 Task: Add Pacifica Persian Rose Spray Perfume, Clean Fragrance, Vegan to the cart.
Action: Mouse moved to (295, 147)
Screenshot: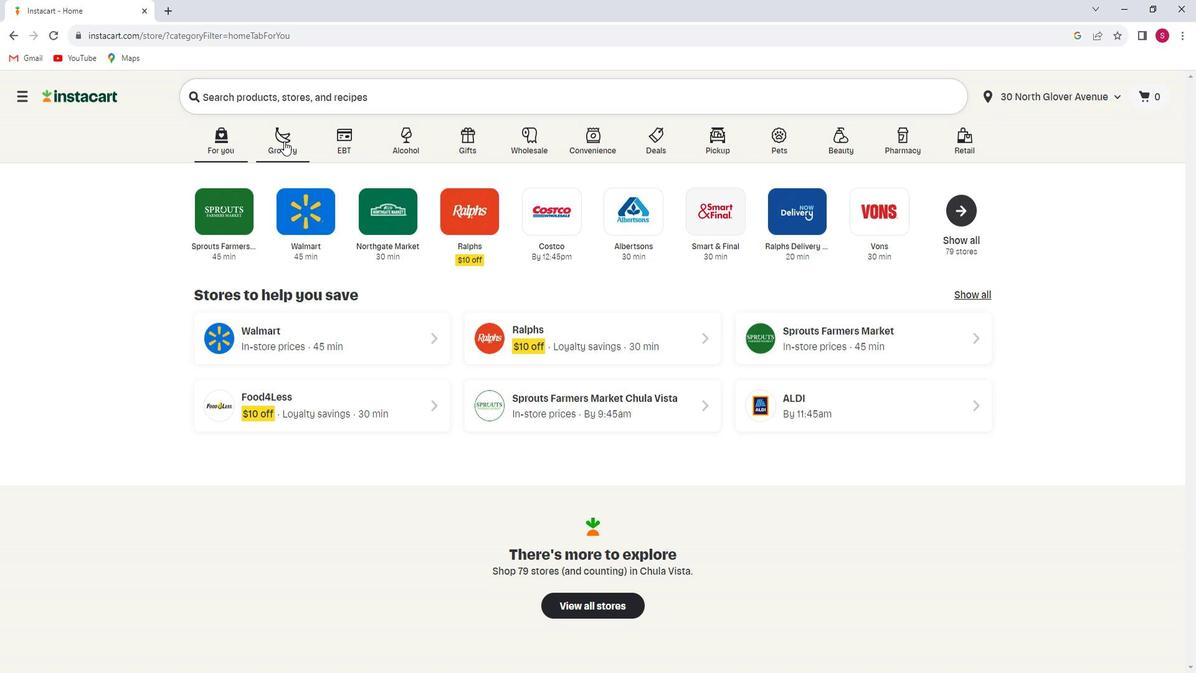 
Action: Mouse pressed left at (295, 147)
Screenshot: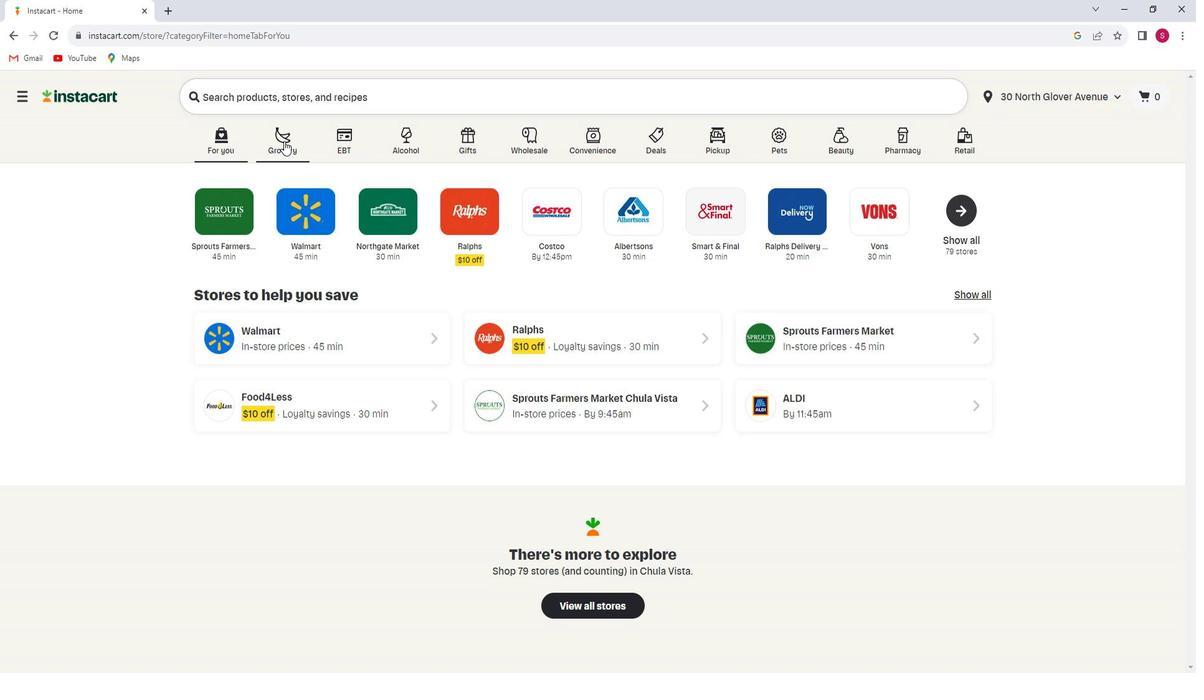 
Action: Mouse moved to (297, 365)
Screenshot: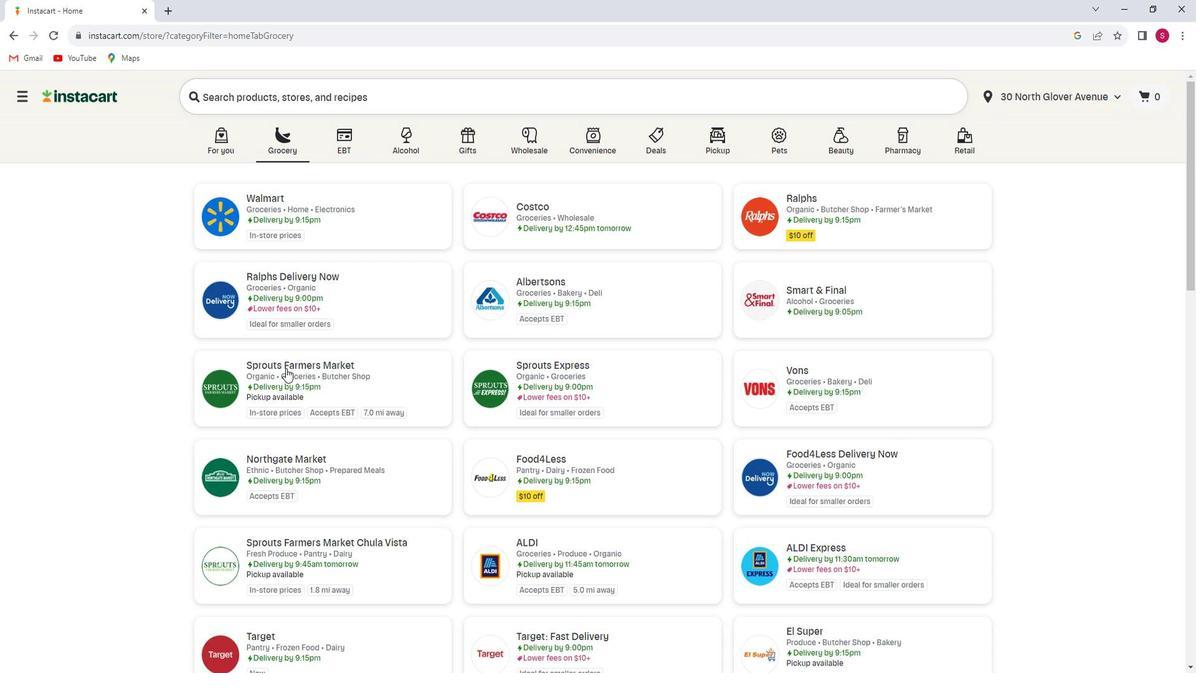 
Action: Mouse pressed left at (297, 365)
Screenshot: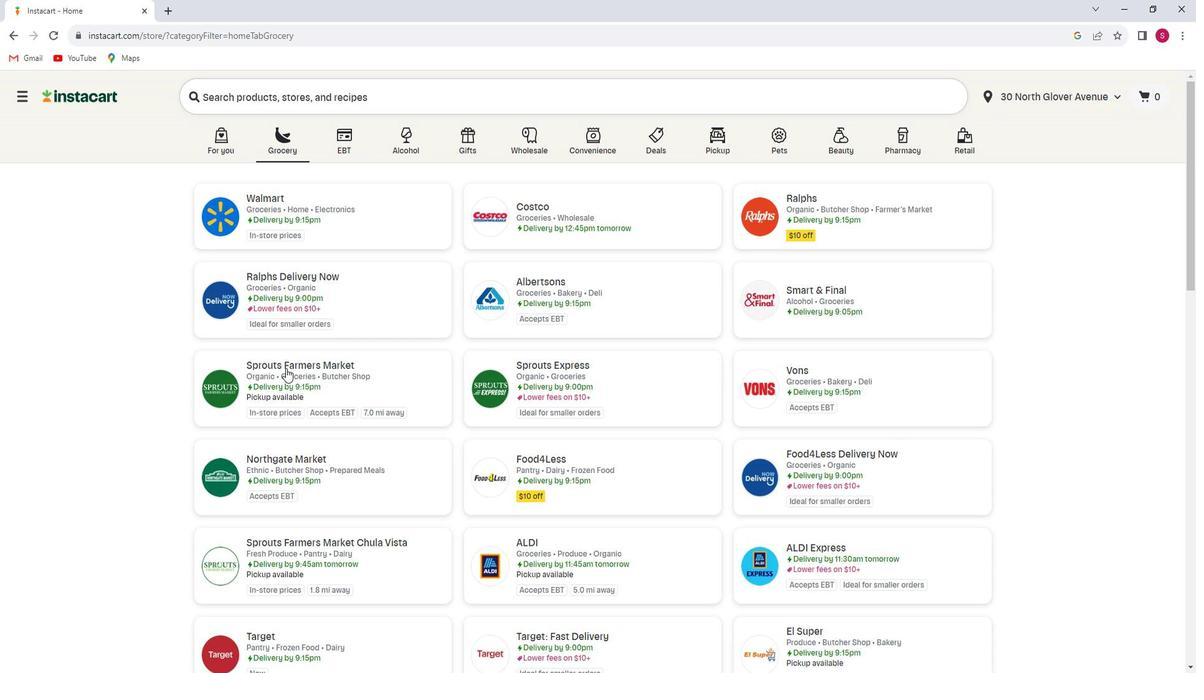 
Action: Mouse moved to (105, 412)
Screenshot: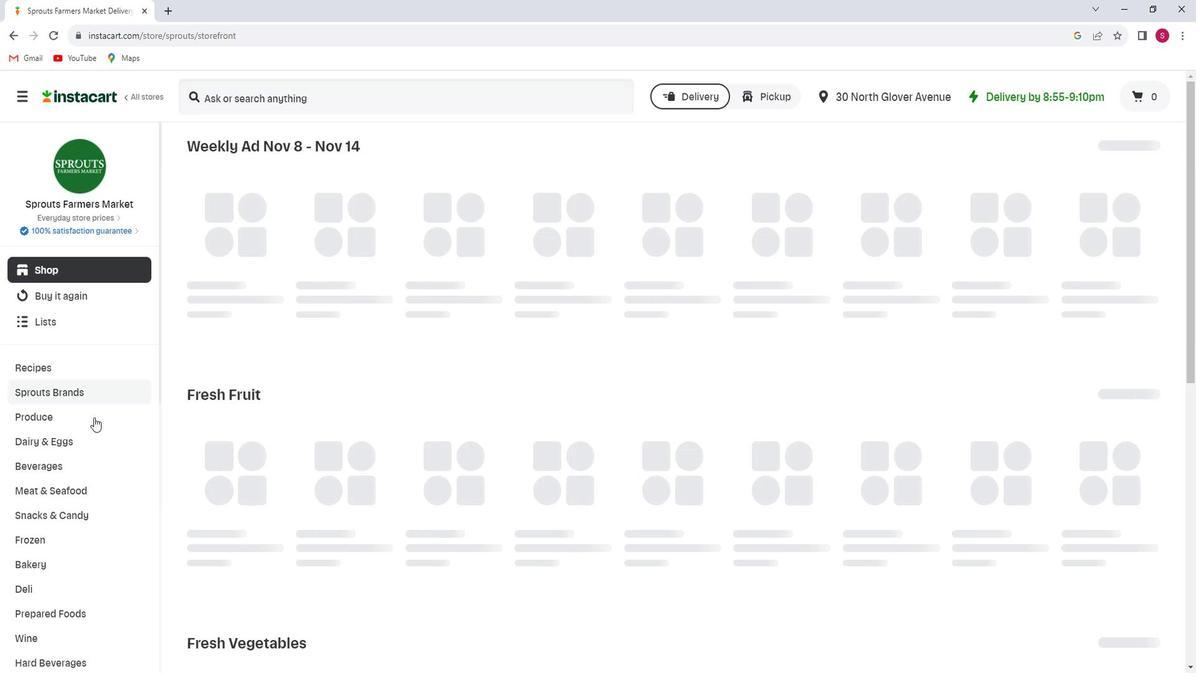 
Action: Mouse scrolled (105, 411) with delta (0, 0)
Screenshot: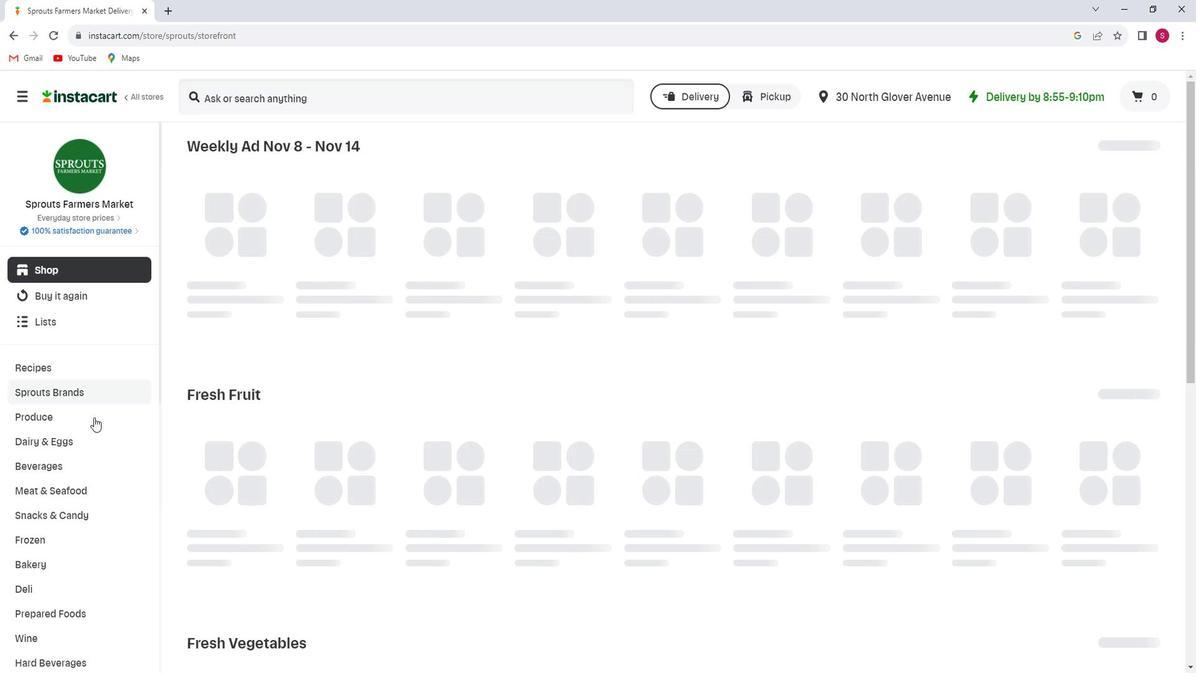 
Action: Mouse moved to (104, 417)
Screenshot: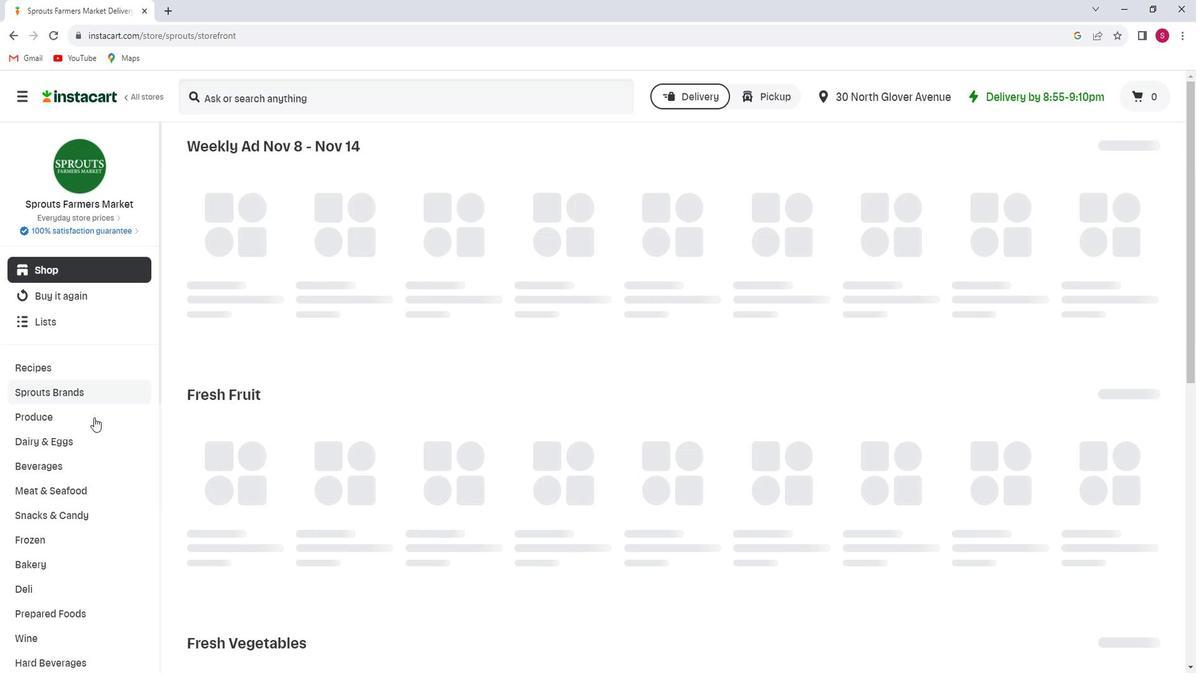 
Action: Mouse scrolled (104, 416) with delta (0, 0)
Screenshot: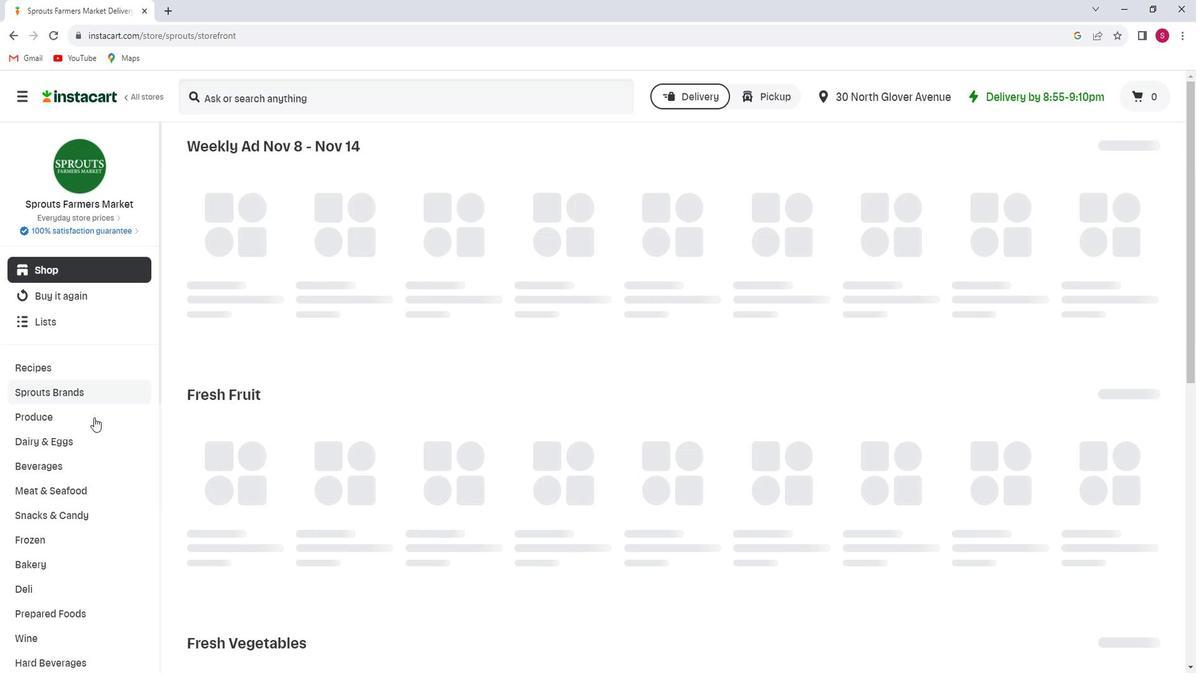 
Action: Mouse scrolled (104, 416) with delta (0, 0)
Screenshot: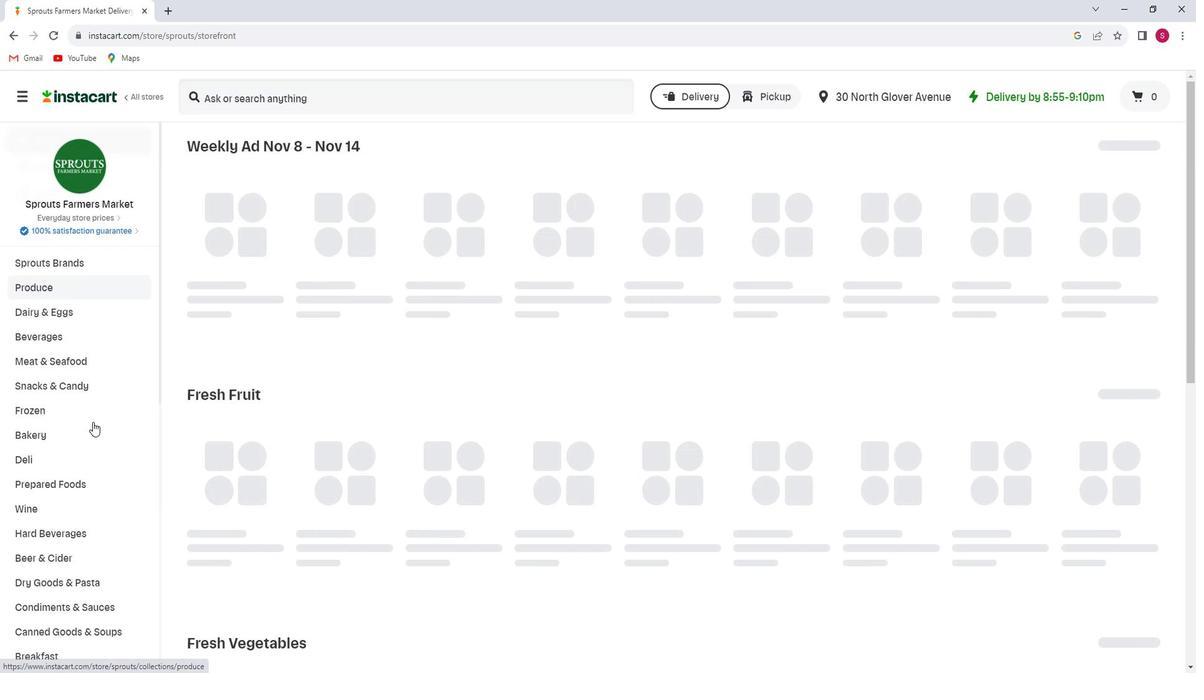 
Action: Mouse scrolled (104, 416) with delta (0, 0)
Screenshot: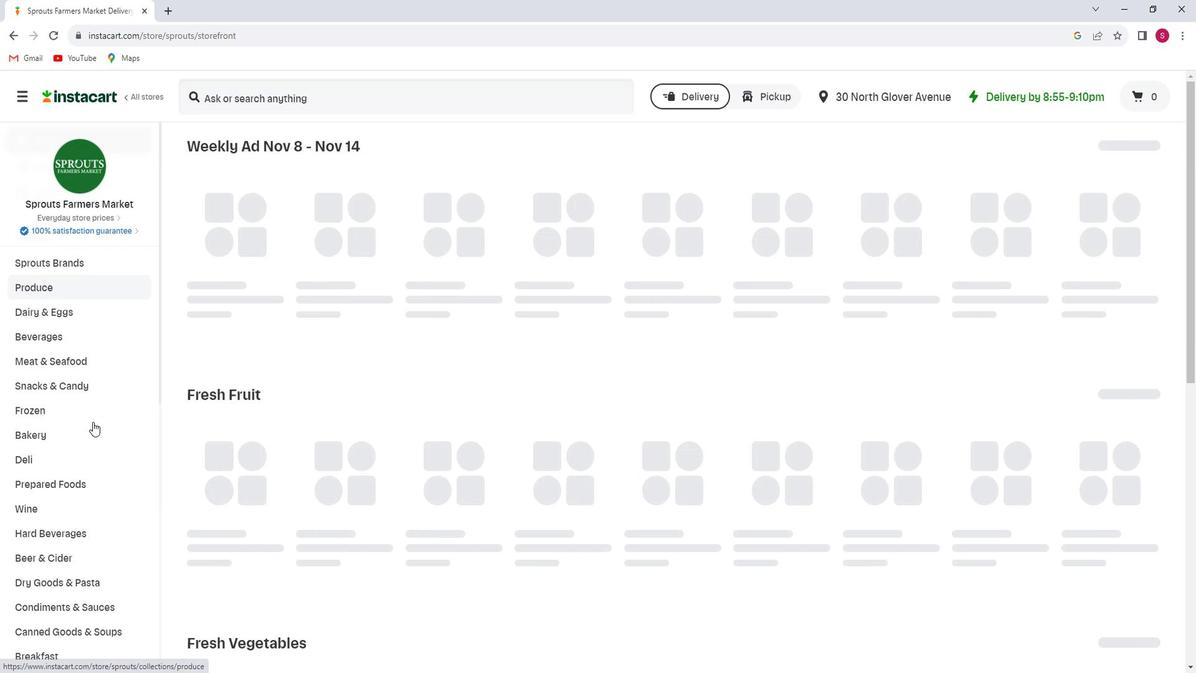 
Action: Mouse scrolled (104, 416) with delta (0, 0)
Screenshot: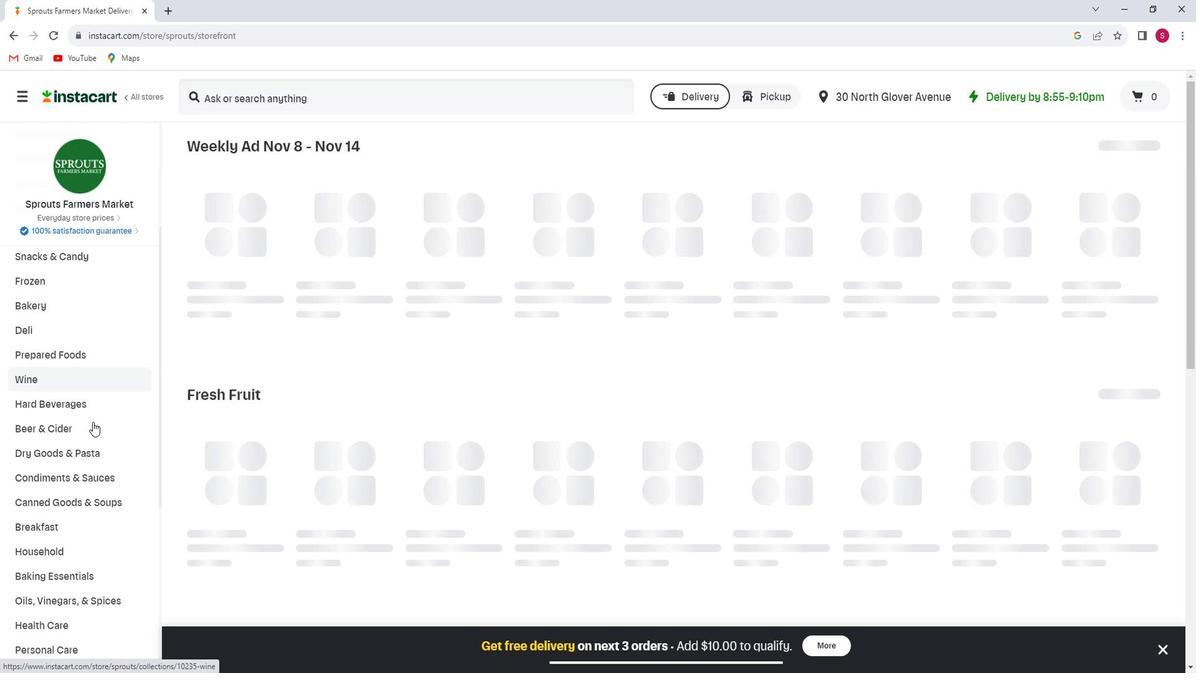 
Action: Mouse moved to (87, 446)
Screenshot: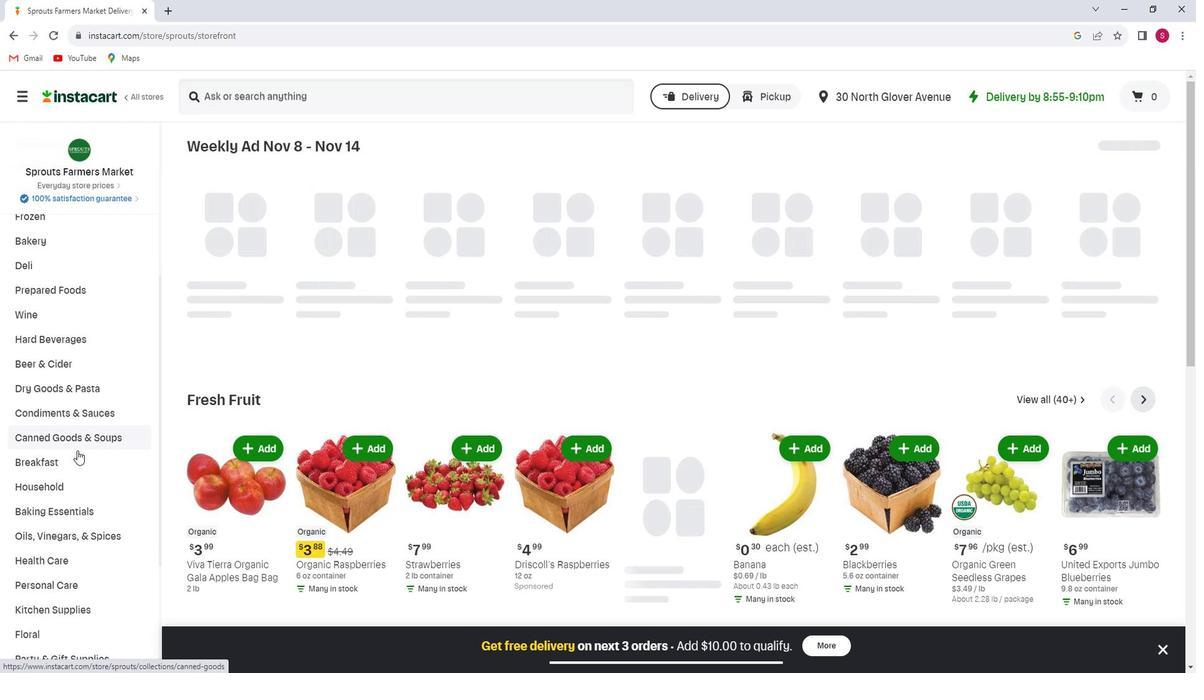 
Action: Mouse scrolled (87, 445) with delta (0, 0)
Screenshot: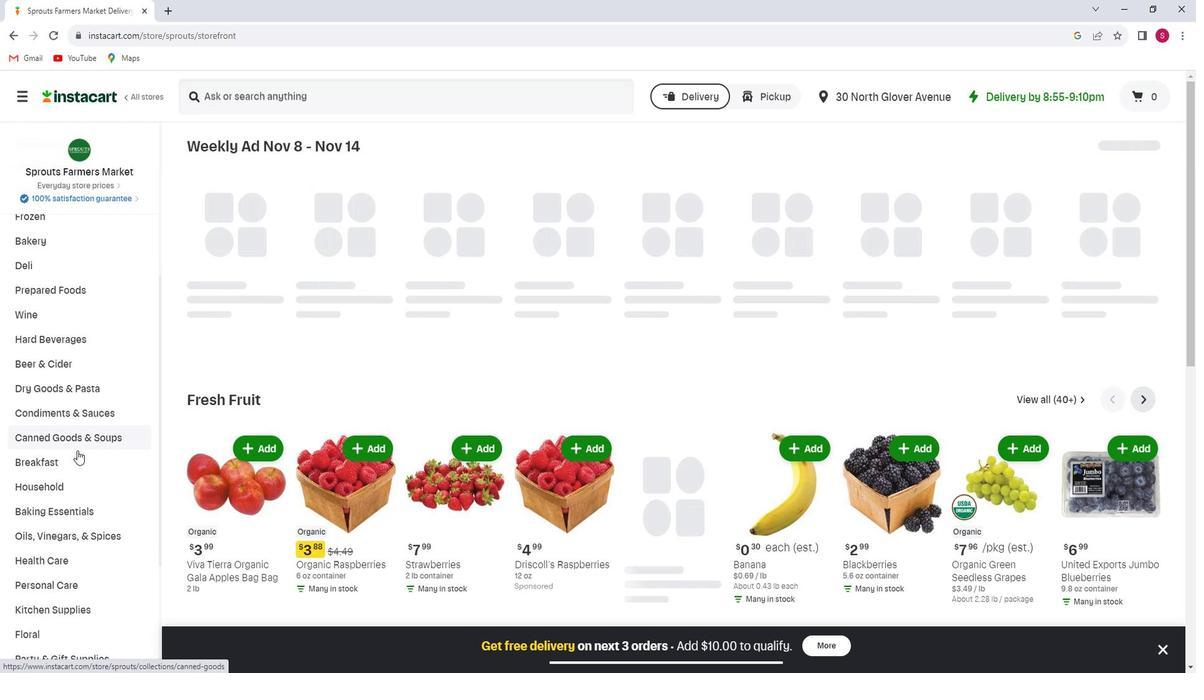 
Action: Mouse moved to (86, 448)
Screenshot: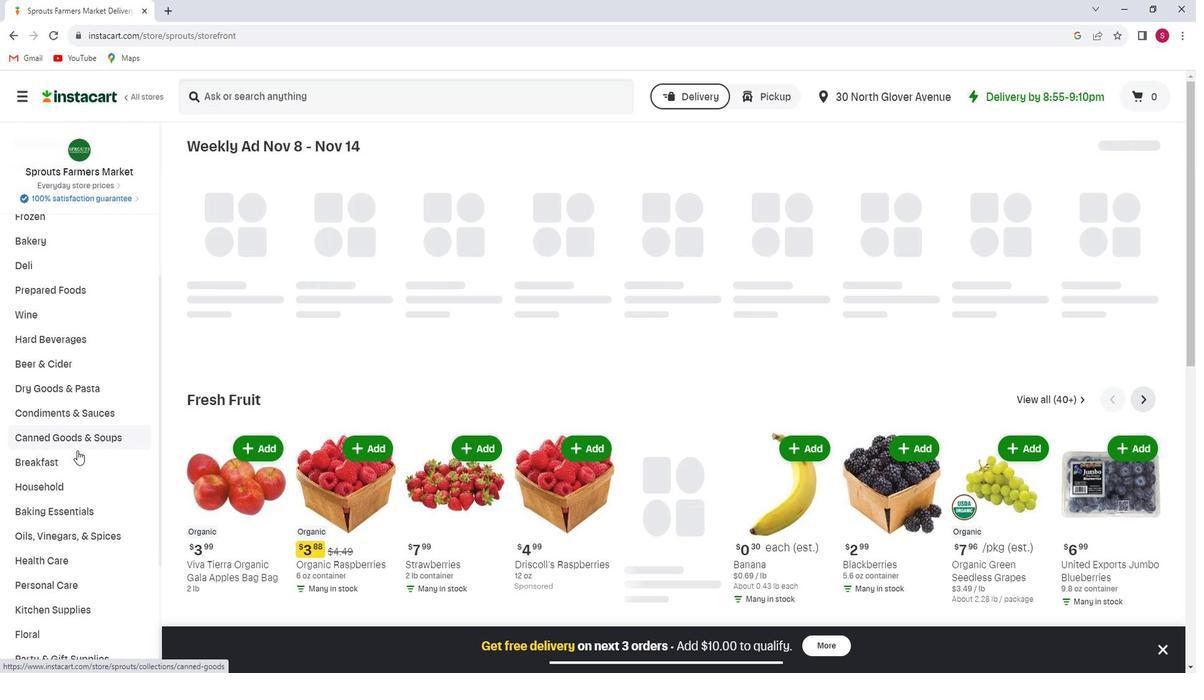 
Action: Mouse scrolled (86, 447) with delta (0, 0)
Screenshot: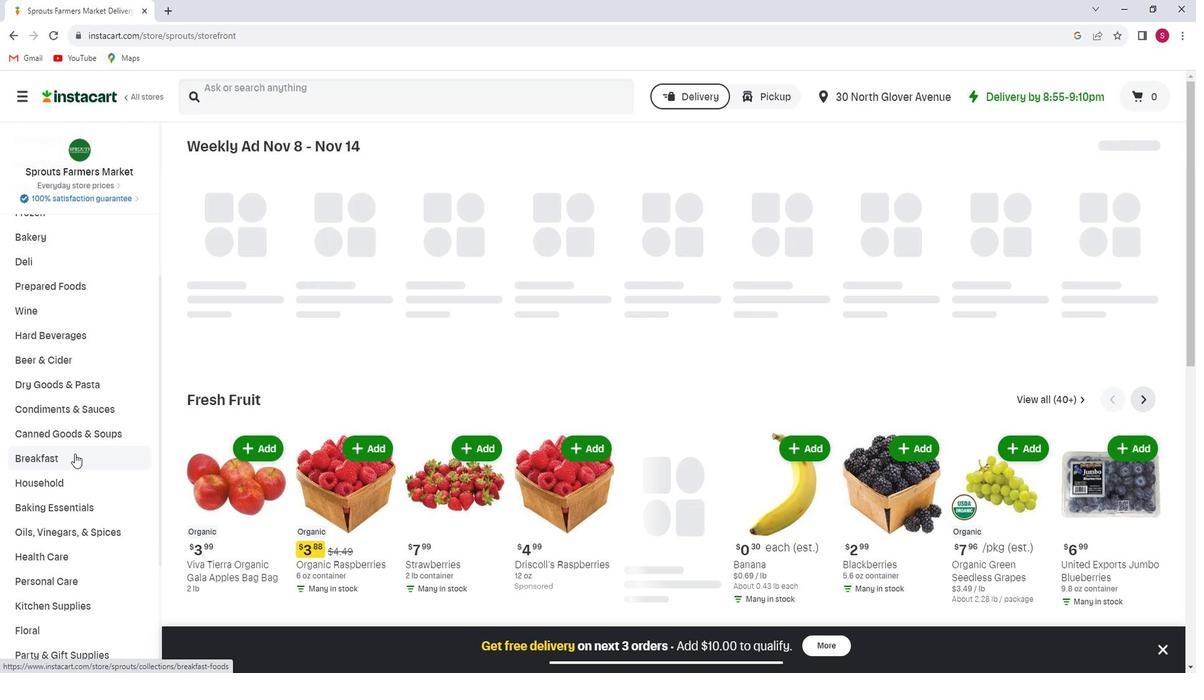 
Action: Mouse moved to (81, 450)
Screenshot: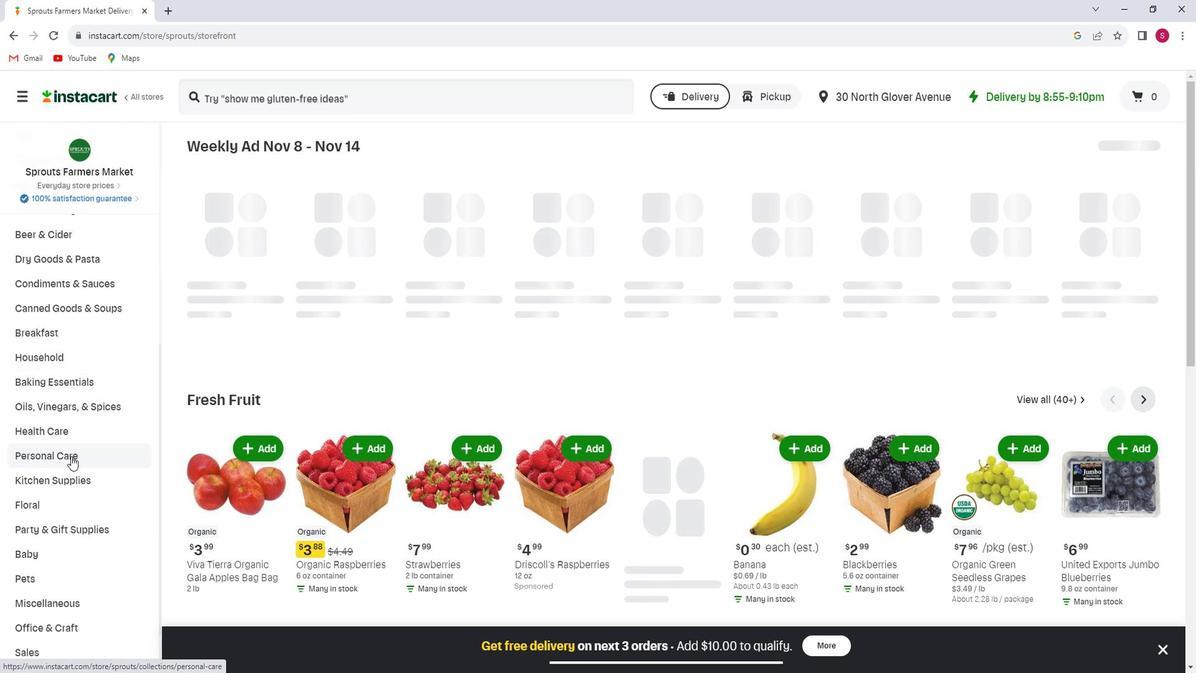 
Action: Mouse pressed left at (81, 450)
Screenshot: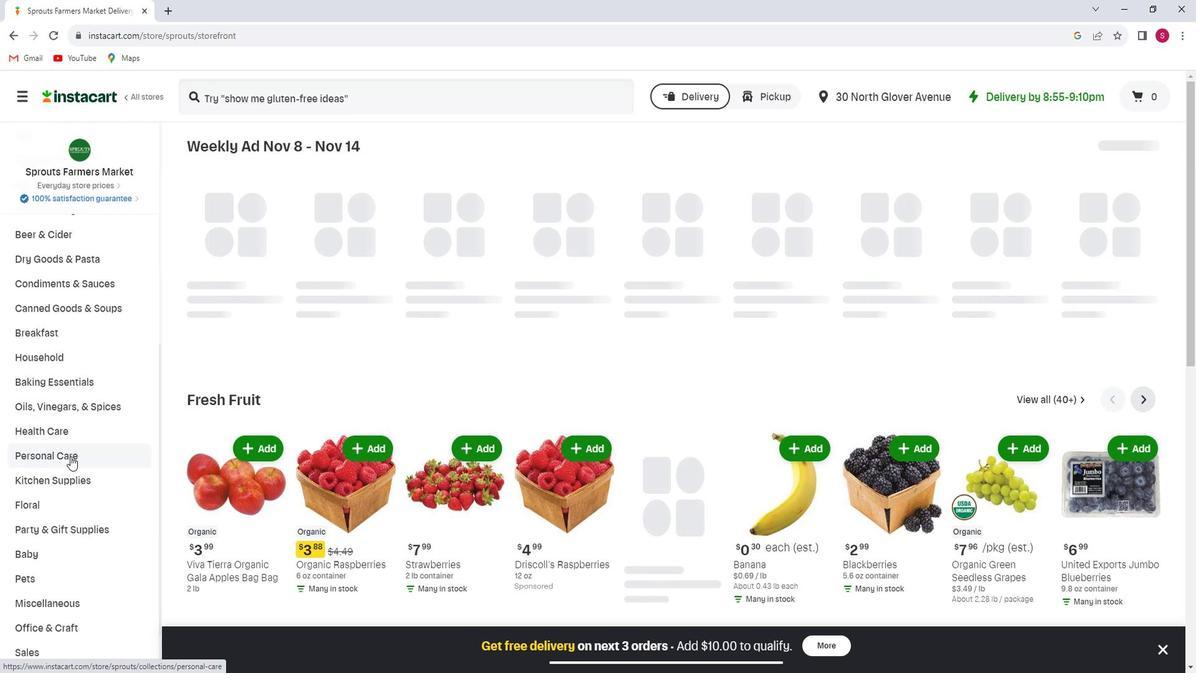 
Action: Mouse moved to (100, 499)
Screenshot: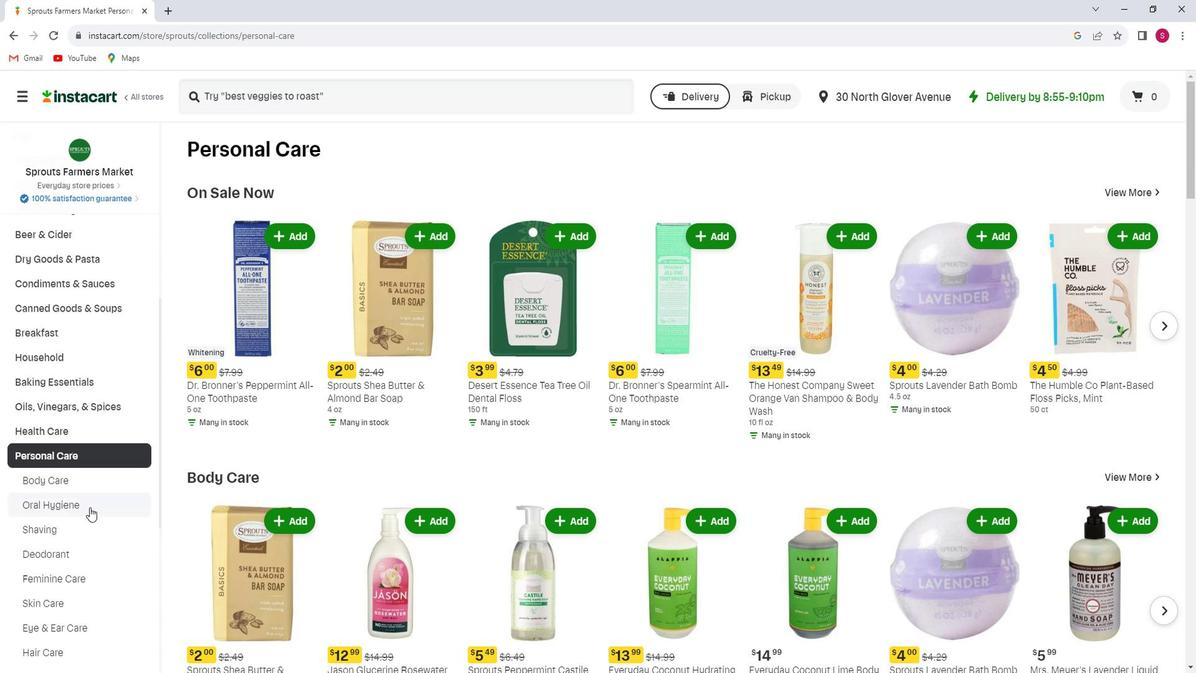 
Action: Mouse scrolled (100, 499) with delta (0, 0)
Screenshot: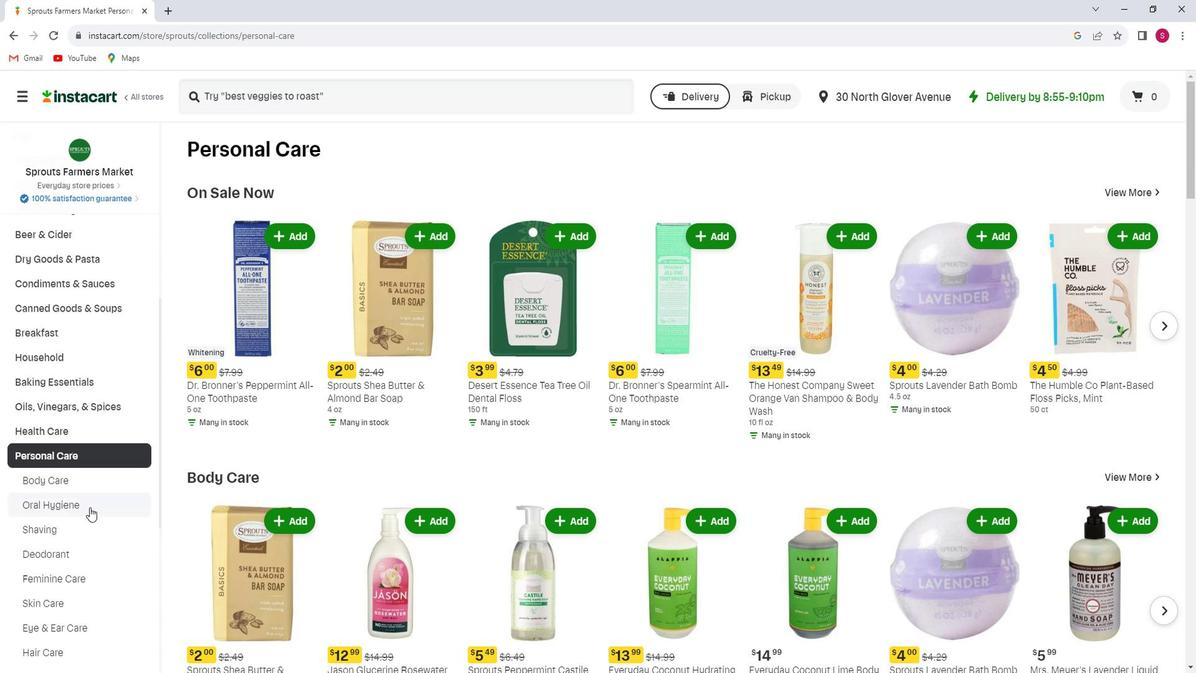 
Action: Mouse moved to (99, 512)
Screenshot: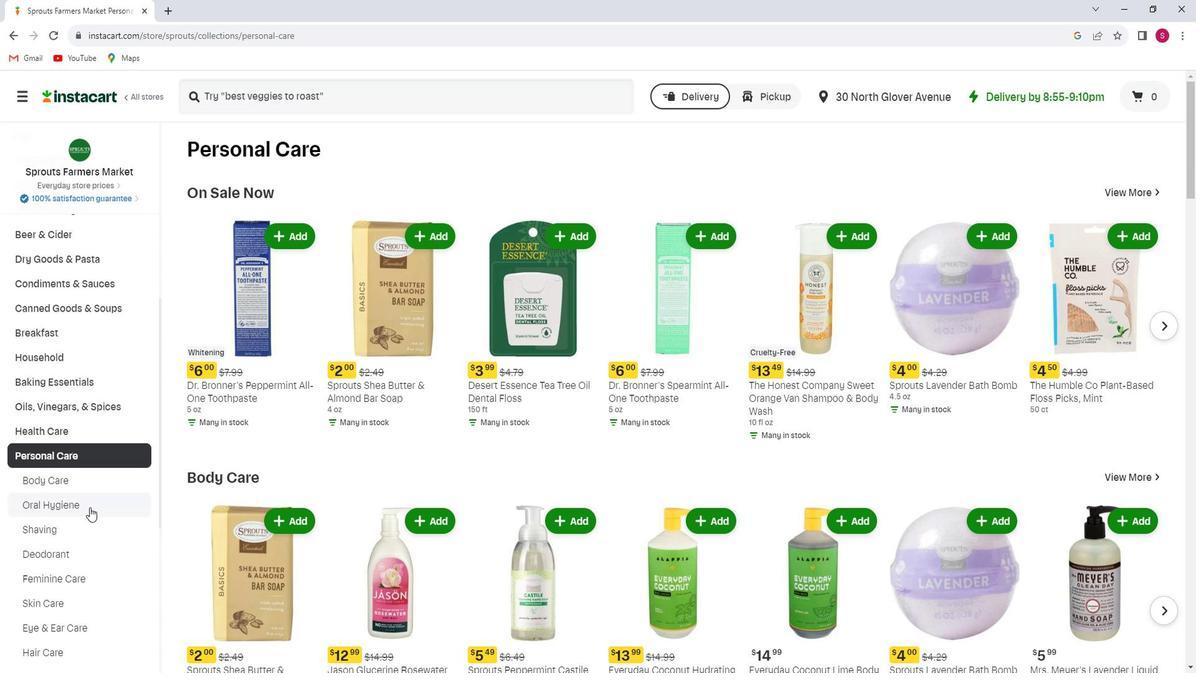 
Action: Mouse scrolled (99, 511) with delta (0, 0)
Screenshot: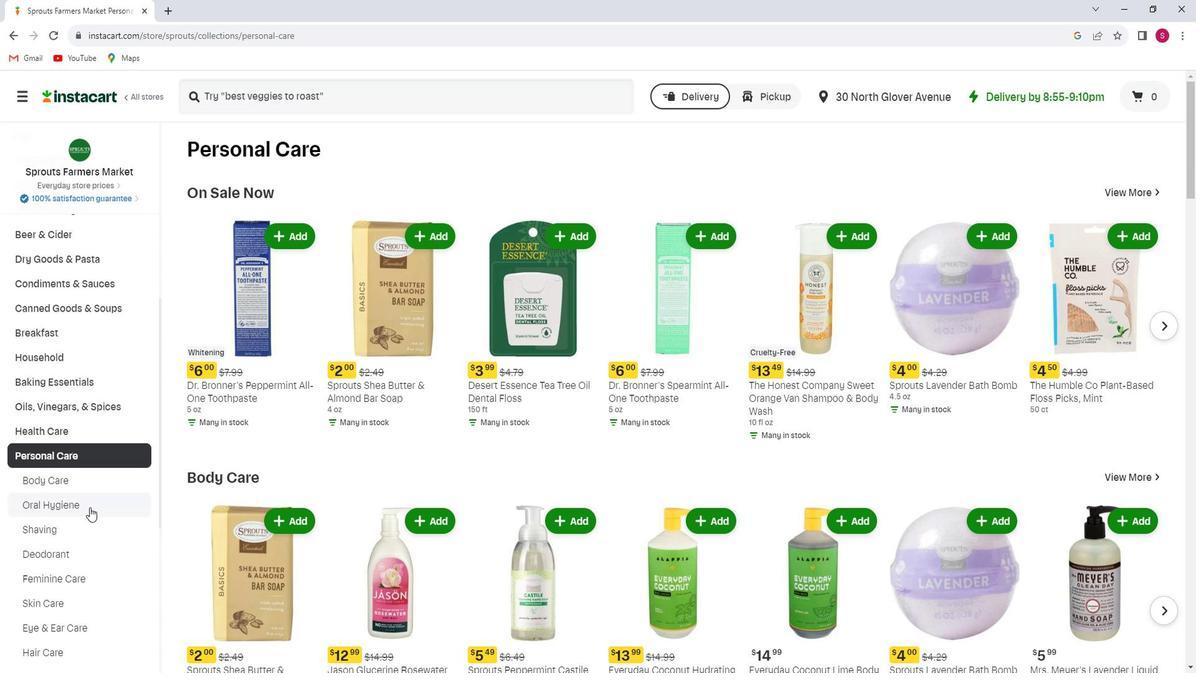 
Action: Mouse moved to (75, 580)
Screenshot: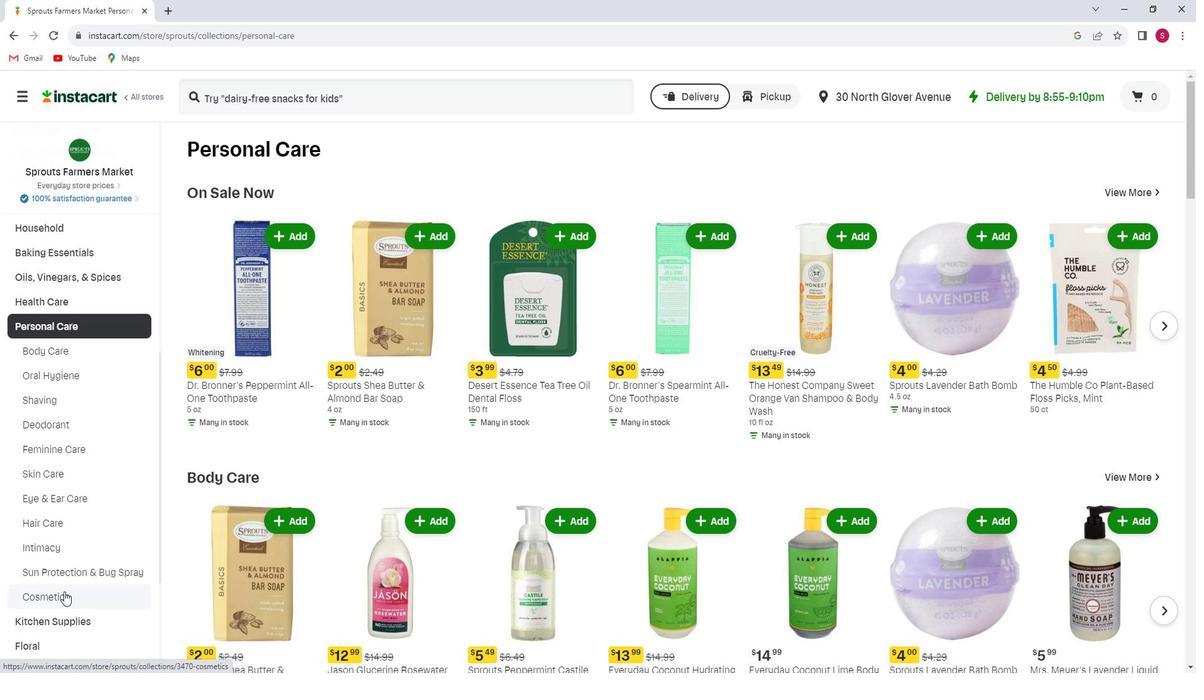 
Action: Mouse pressed left at (75, 580)
Screenshot: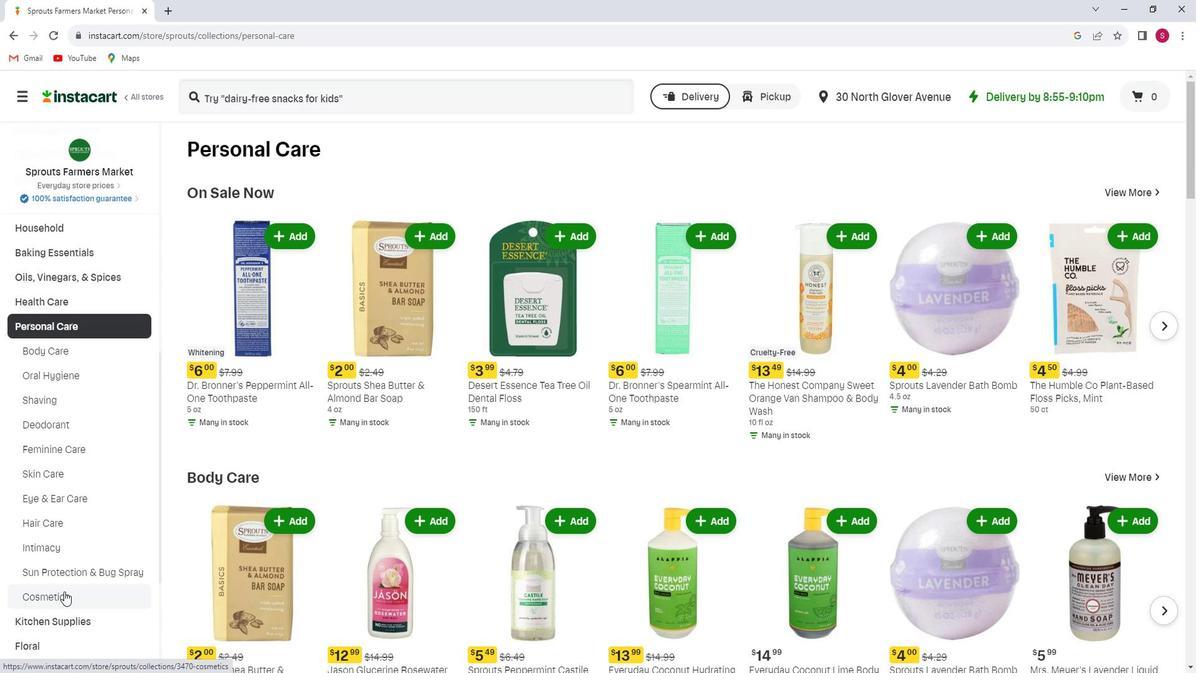 
Action: Mouse moved to (393, 196)
Screenshot: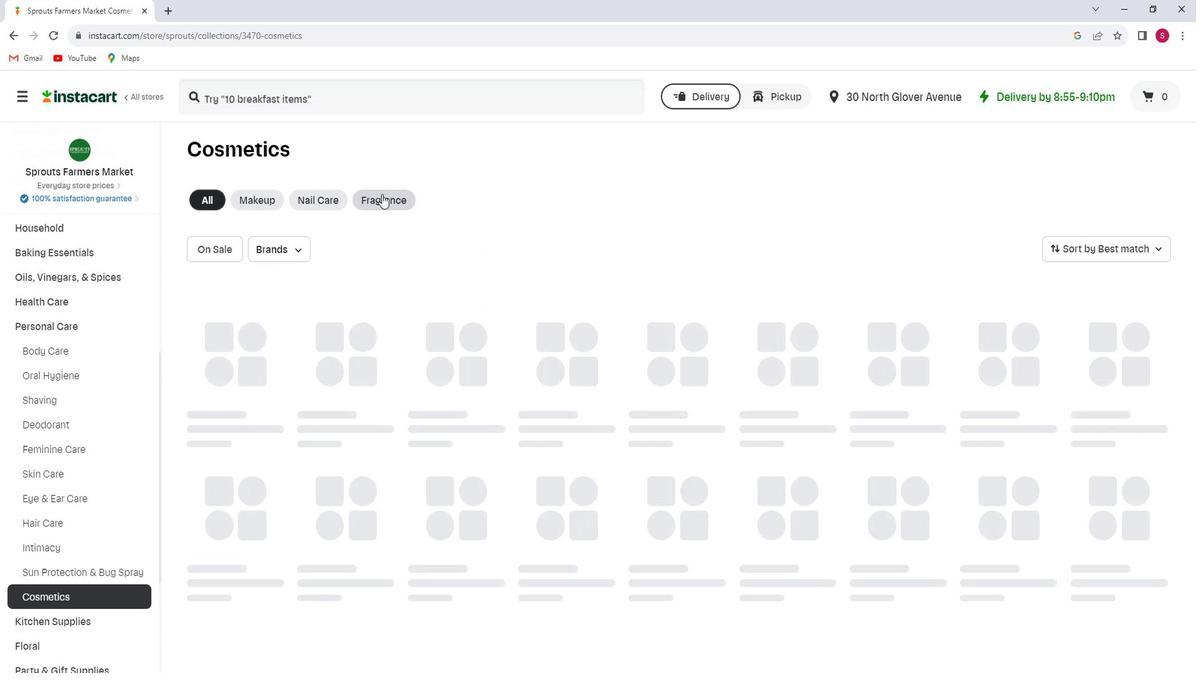 
Action: Mouse pressed left at (393, 196)
Screenshot: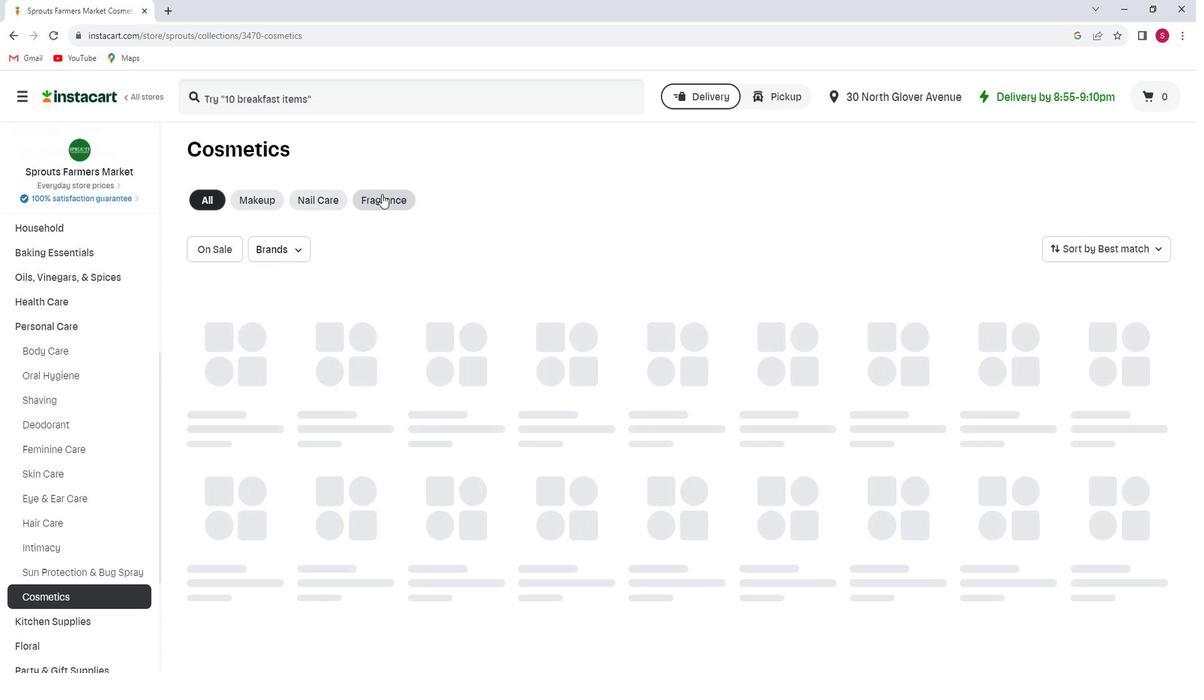 
Action: Mouse moved to (339, 102)
Screenshot: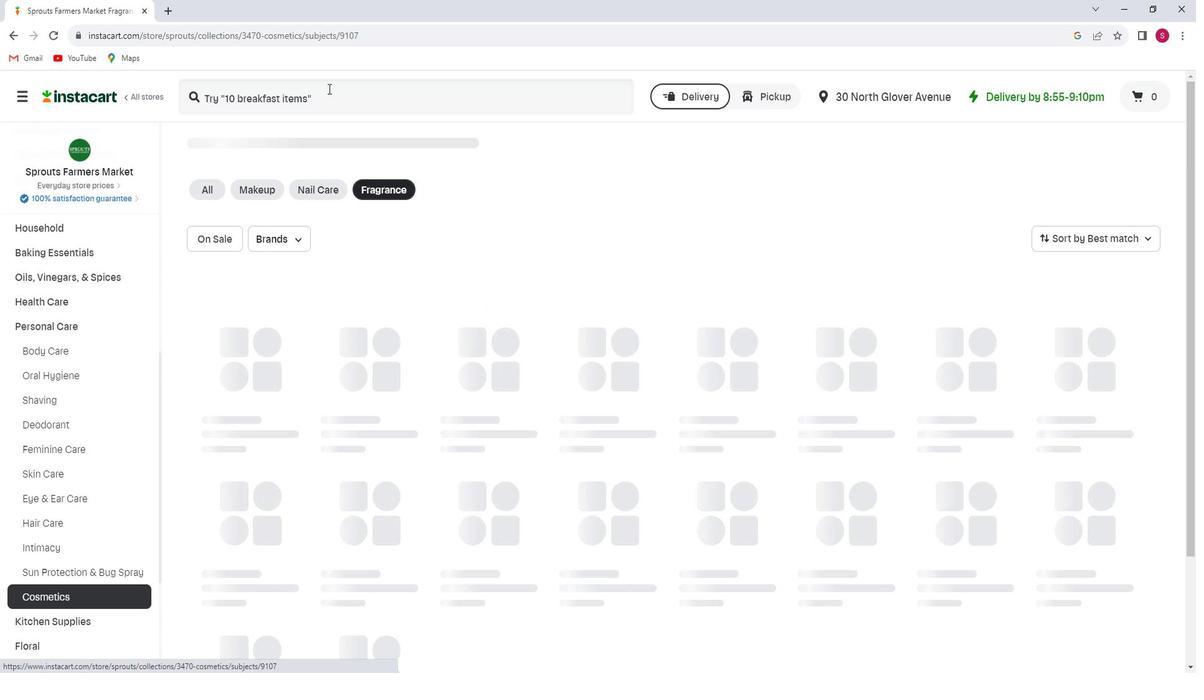 
Action: Mouse pressed left at (339, 102)
Screenshot: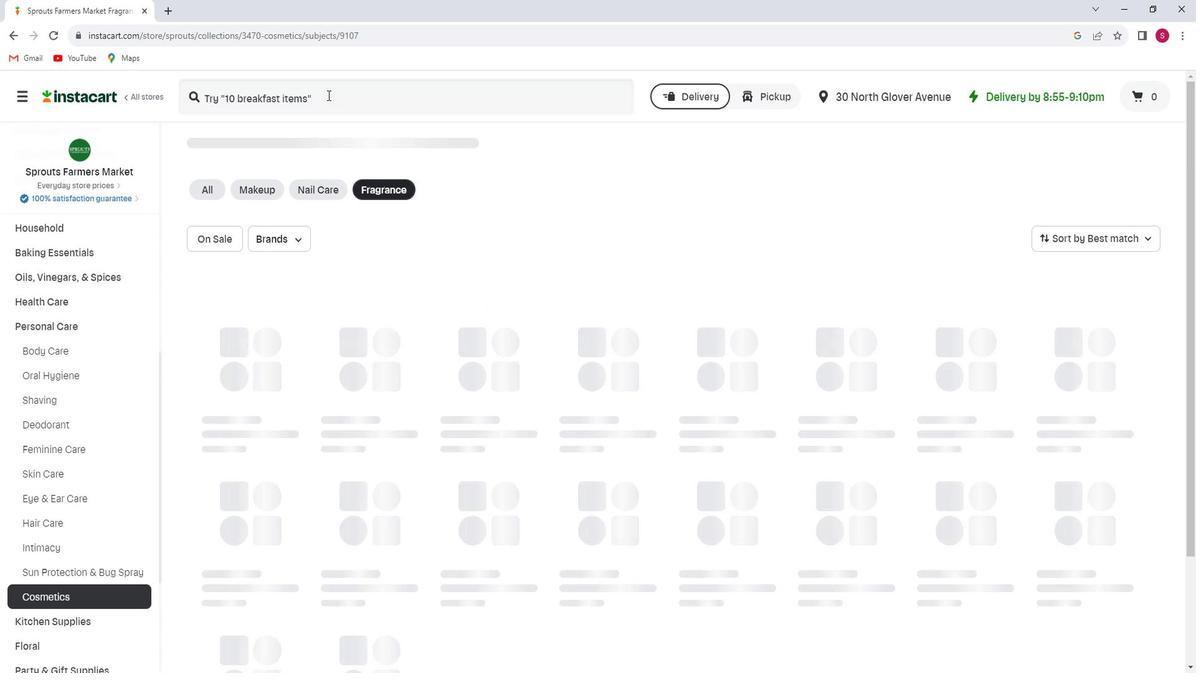 
Action: Key pressed <Key.shift>Pacifica<Key.space><Key.shift>Persian<Key.space><Key.shift>Rose<Key.space><Key.shift>Spray<Key.space><Key.shift>Perfume,<Key.space><Key.shift>Clean<Key.space><Key.shift>Fragrance,<Key.space><Key.shift>Vegan<Key.enter>
Screenshot: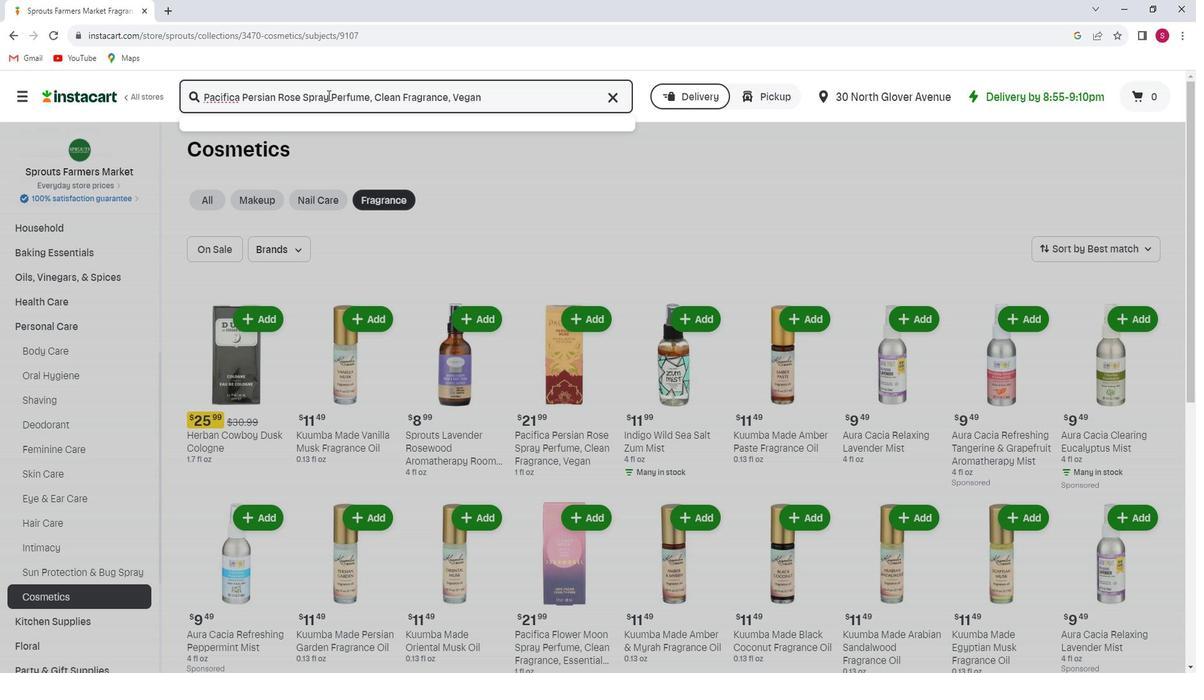 
Action: Mouse moved to (530, 216)
Screenshot: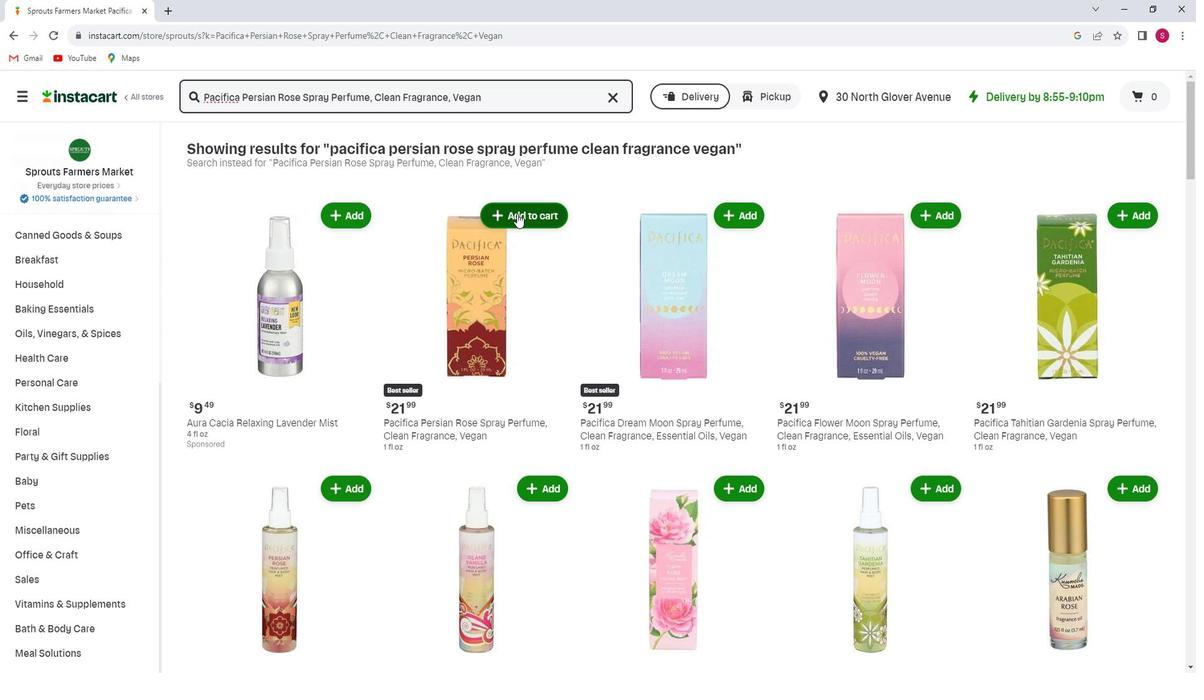 
Action: Mouse pressed left at (530, 216)
Screenshot: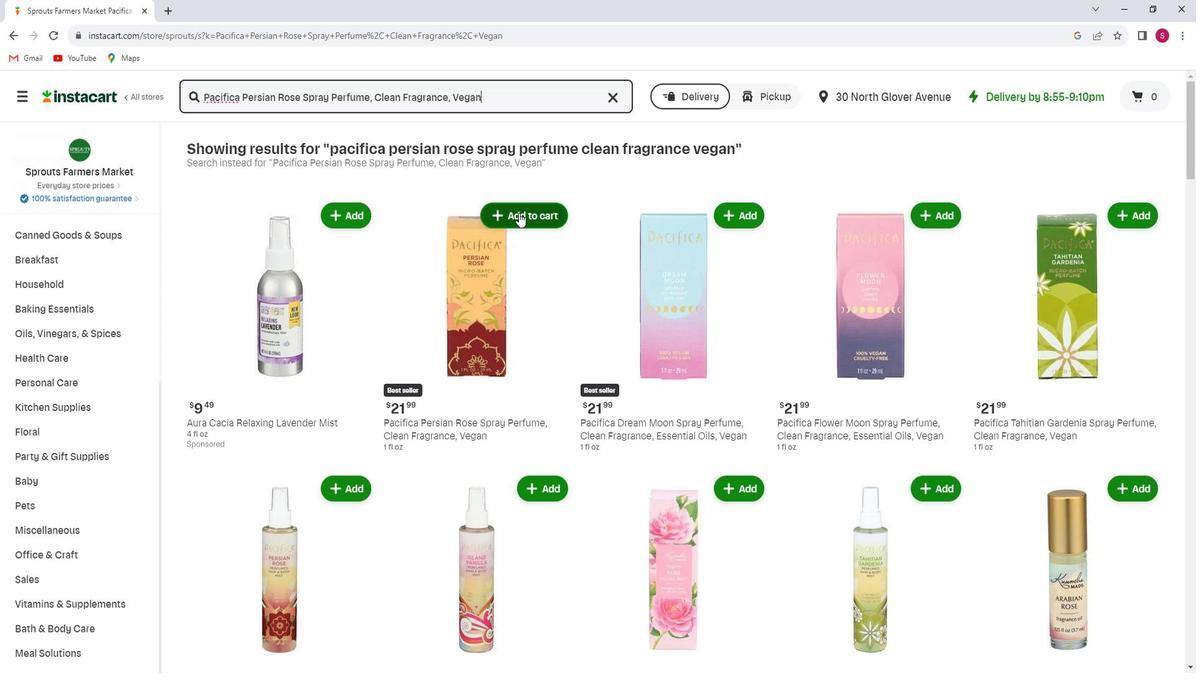 
Action: Mouse moved to (544, 257)
Screenshot: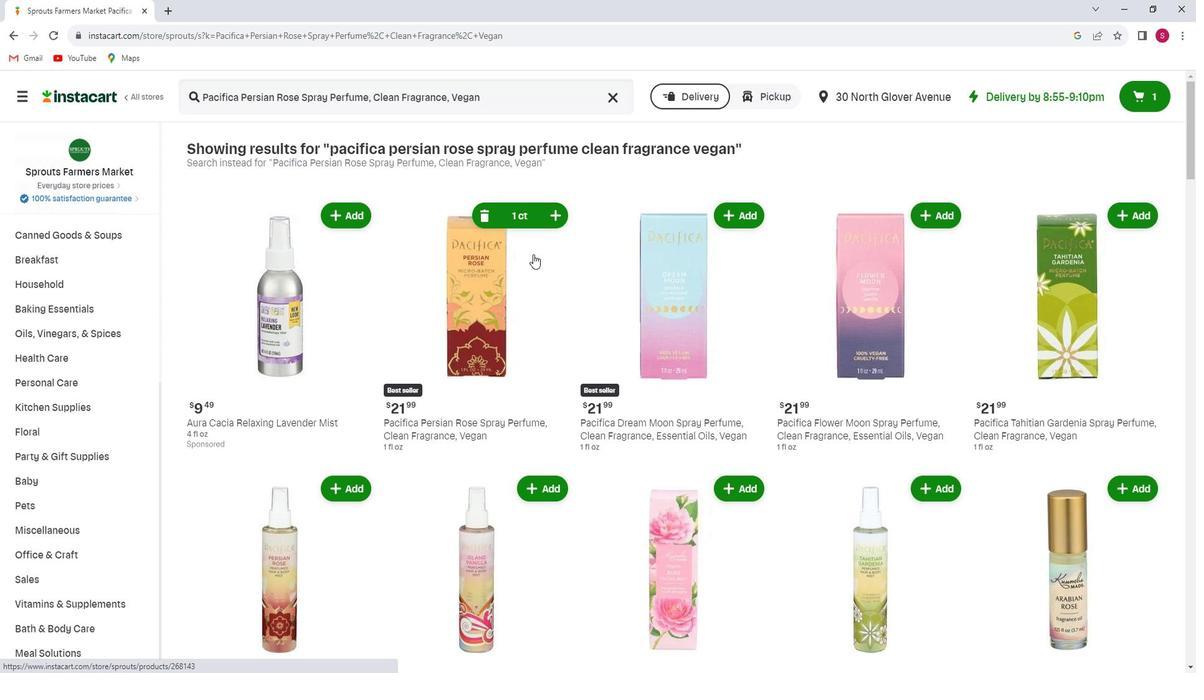 
